 Task: Add Member Danyal to Card Card0050 in Board Board0043 in Workspace Development in Trello
Action: Mouse moved to (609, 98)
Screenshot: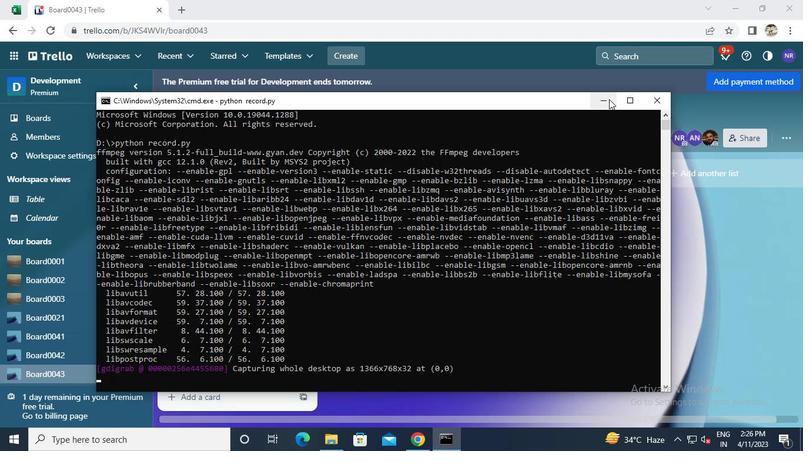 
Action: Mouse pressed left at (609, 98)
Screenshot: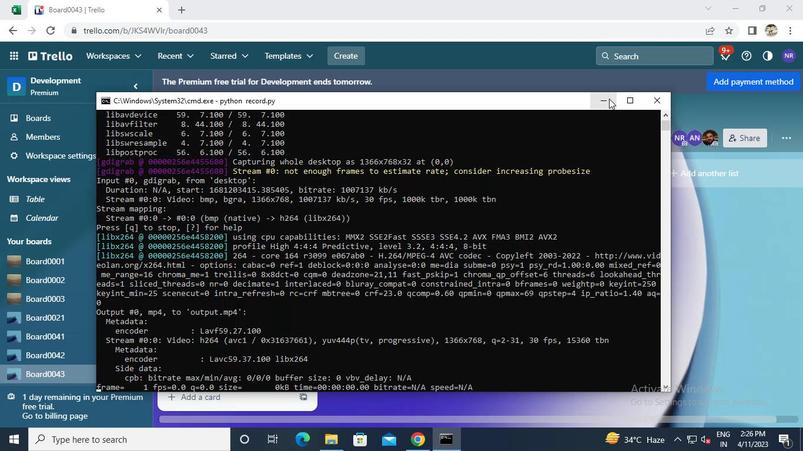 
Action: Mouse moved to (241, 341)
Screenshot: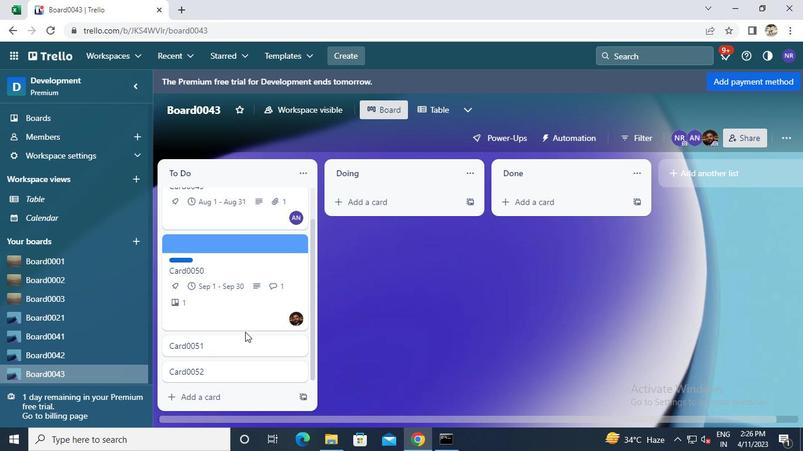 
Action: Mouse pressed left at (241, 341)
Screenshot: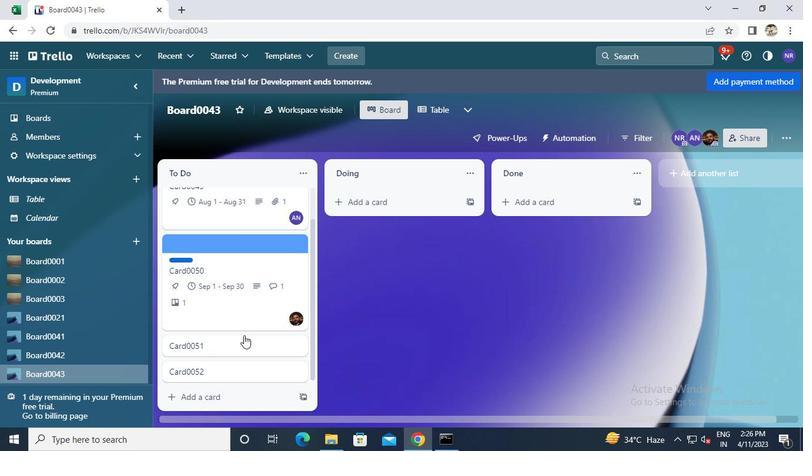
Action: Mouse moved to (523, 189)
Screenshot: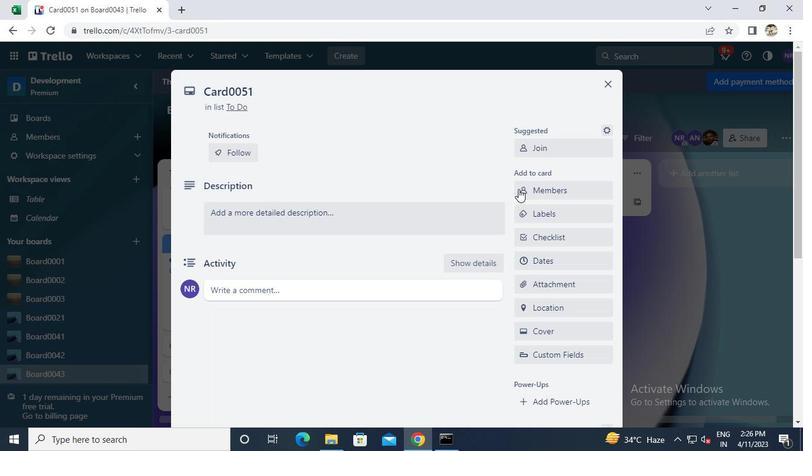 
Action: Mouse pressed left at (523, 189)
Screenshot: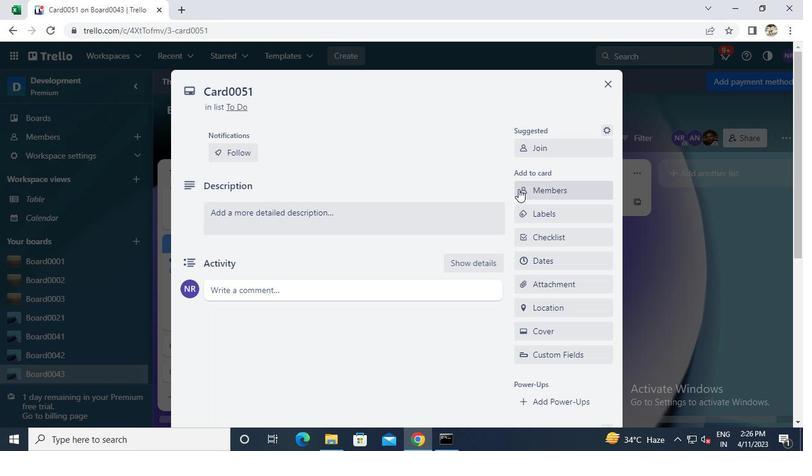 
Action: Mouse moved to (523, 189)
Screenshot: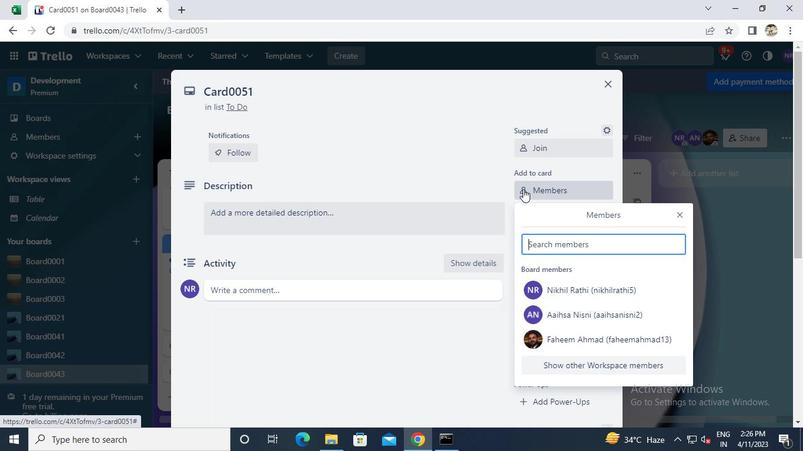 
Action: Keyboard d
Screenshot: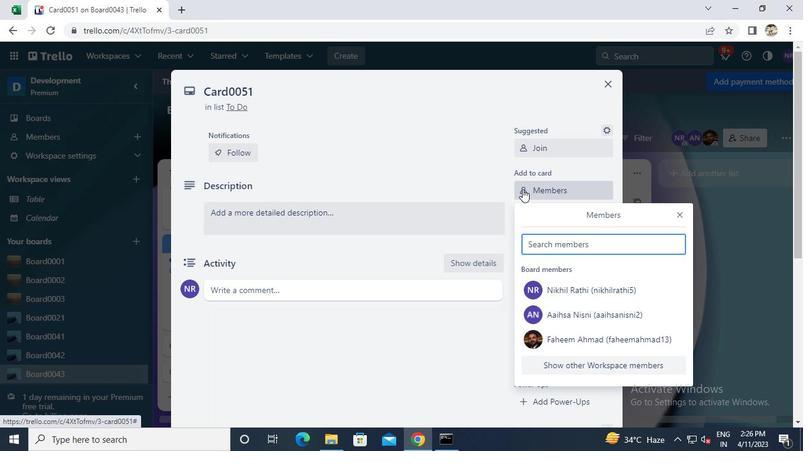 
Action: Mouse moved to (564, 352)
Screenshot: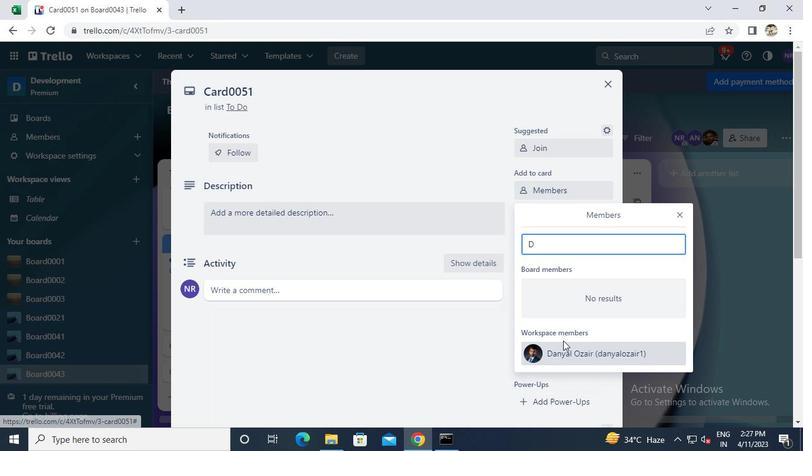 
Action: Mouse pressed left at (564, 352)
Screenshot: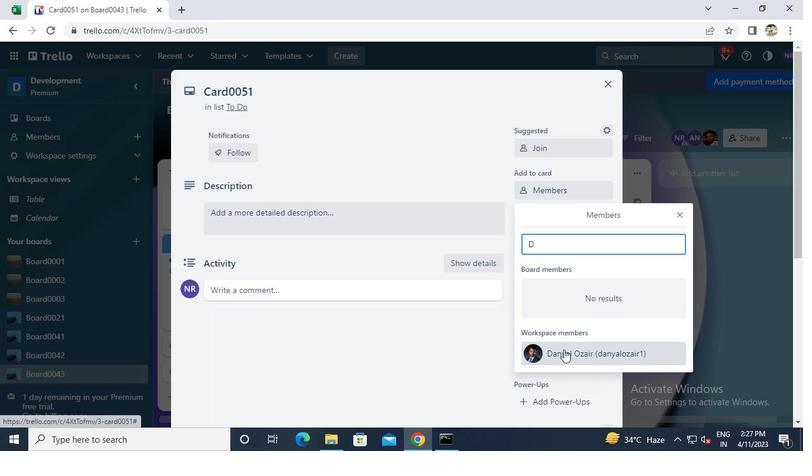 
Action: Mouse moved to (604, 85)
Screenshot: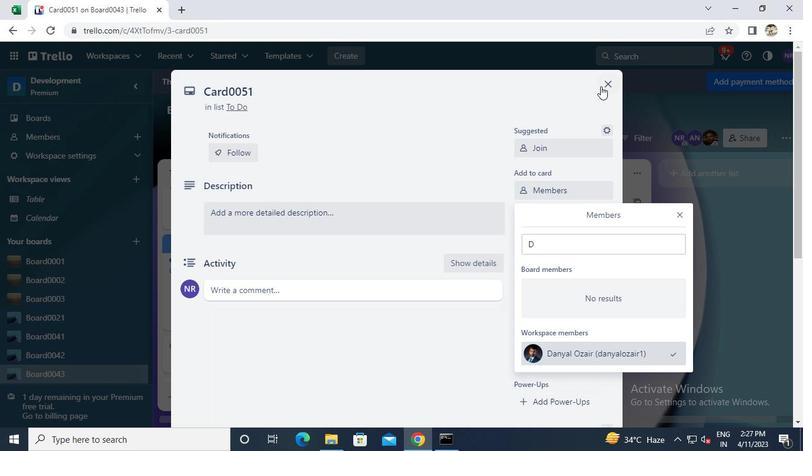 
Action: Mouse pressed left at (604, 85)
Screenshot: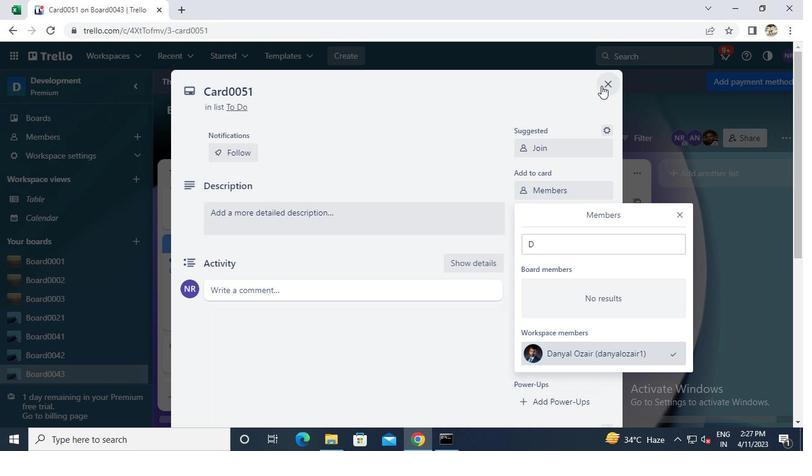 
Action: Mouse moved to (450, 433)
Screenshot: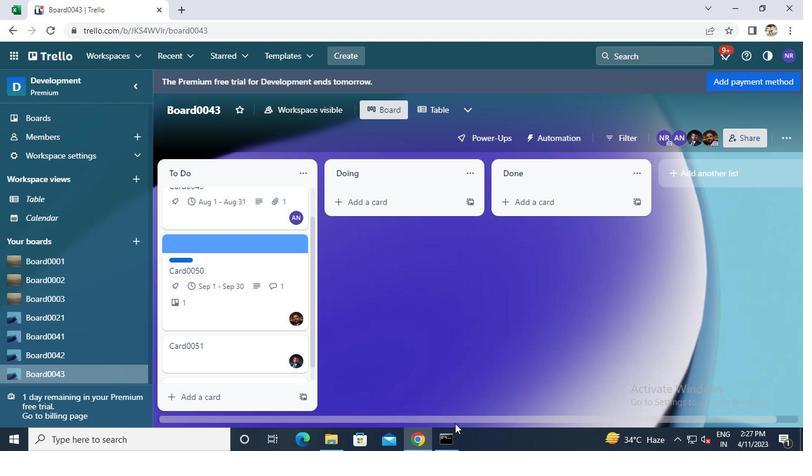 
Action: Mouse pressed left at (450, 433)
Screenshot: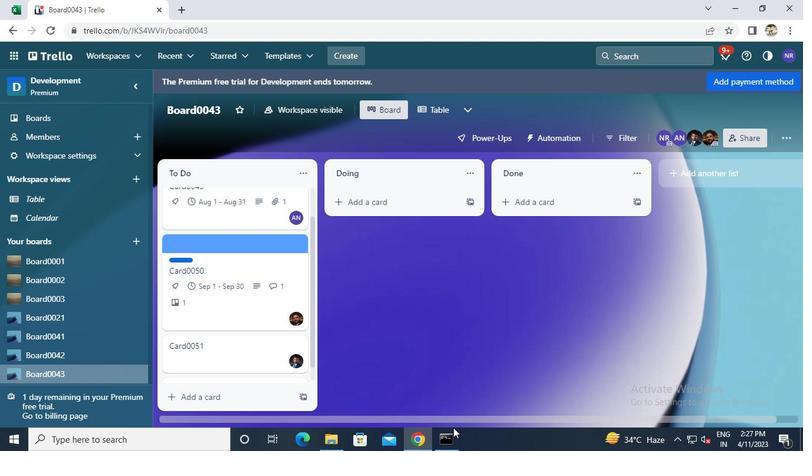 
Action: Mouse moved to (662, 99)
Screenshot: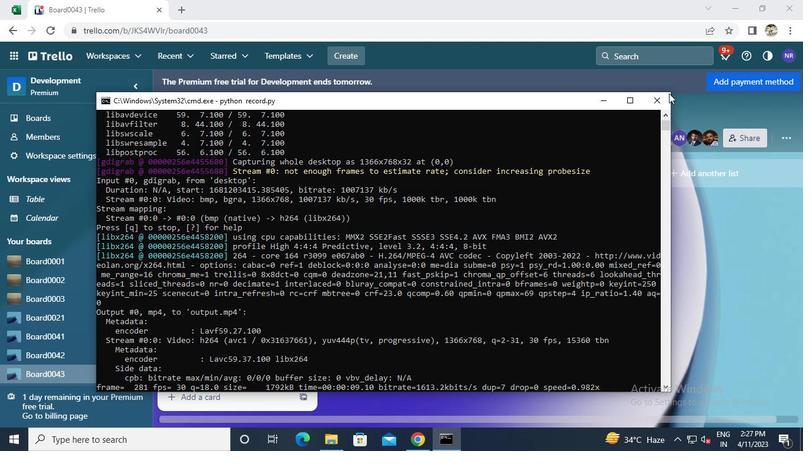 
Action: Mouse pressed left at (662, 99)
Screenshot: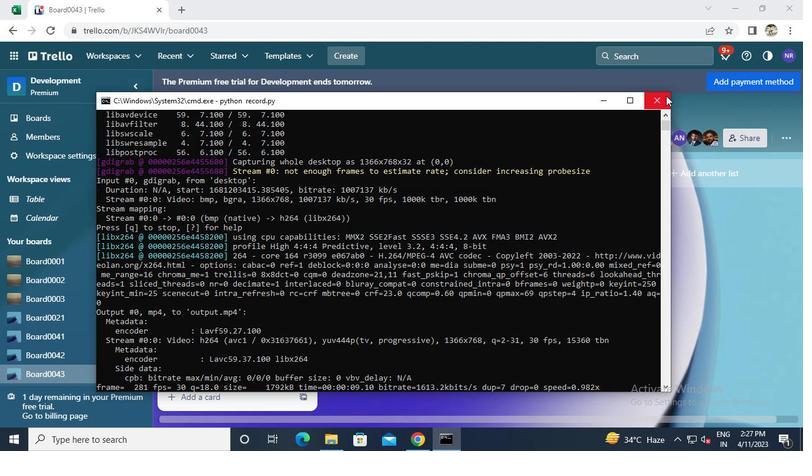 
Action: Mouse moved to (660, 100)
Screenshot: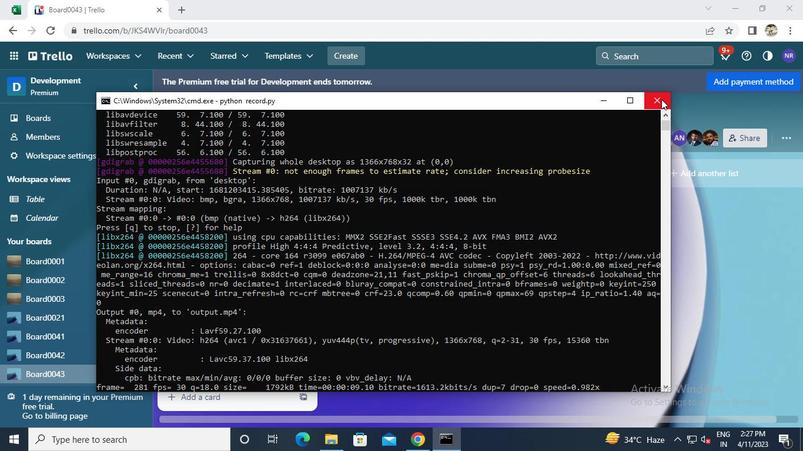 
